 Task: Select education as the cause.
Action: Mouse moved to (697, 97)
Screenshot: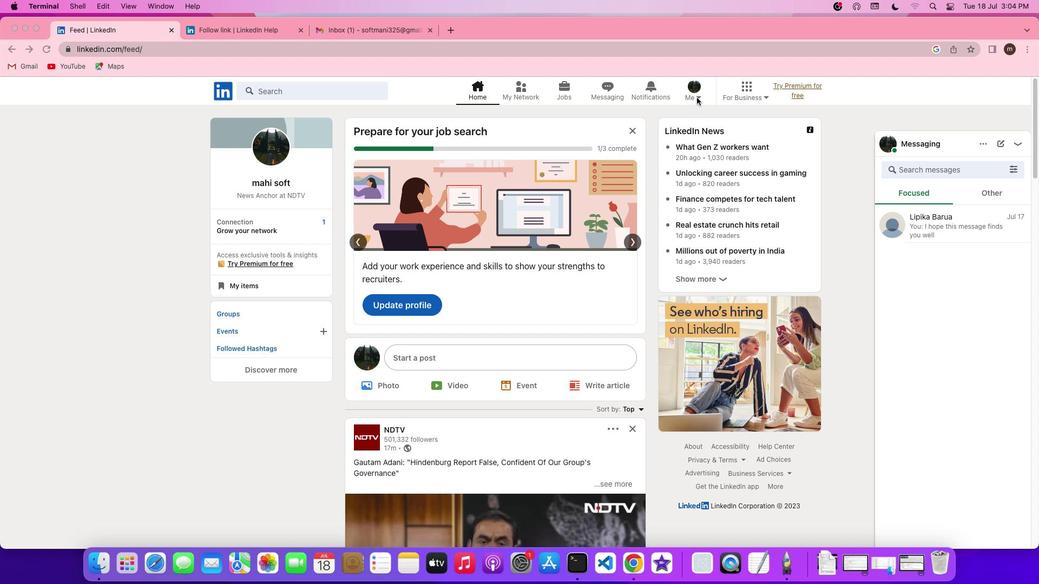 
Action: Mouse pressed left at (697, 97)
Screenshot: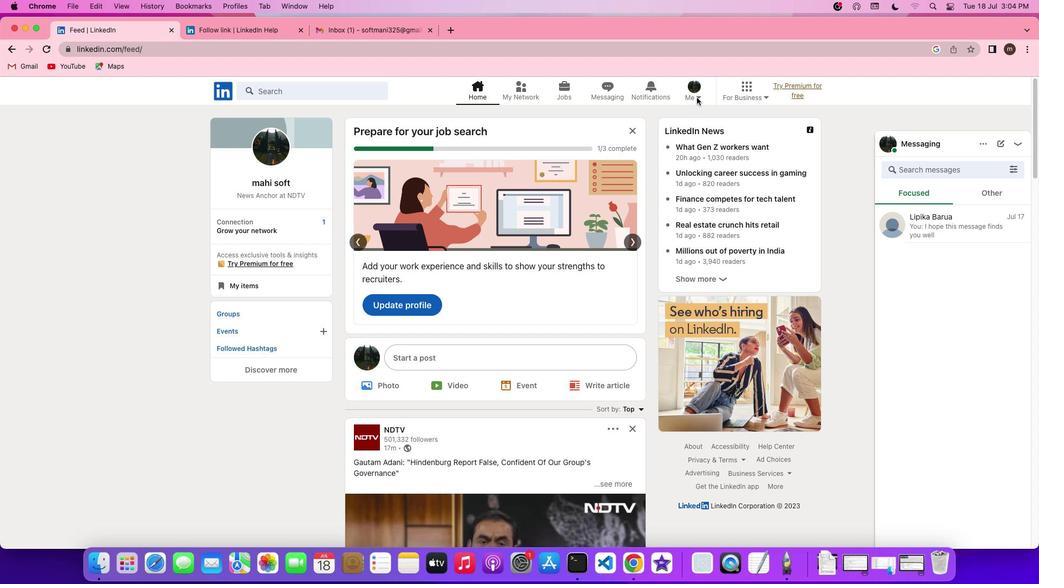 
Action: Mouse pressed left at (697, 97)
Screenshot: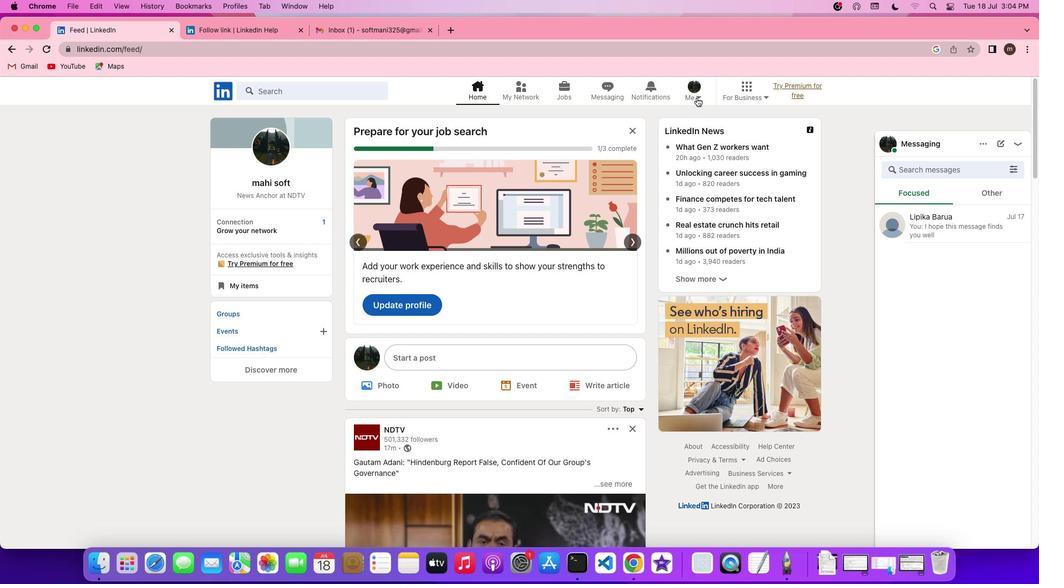 
Action: Mouse pressed left at (697, 97)
Screenshot: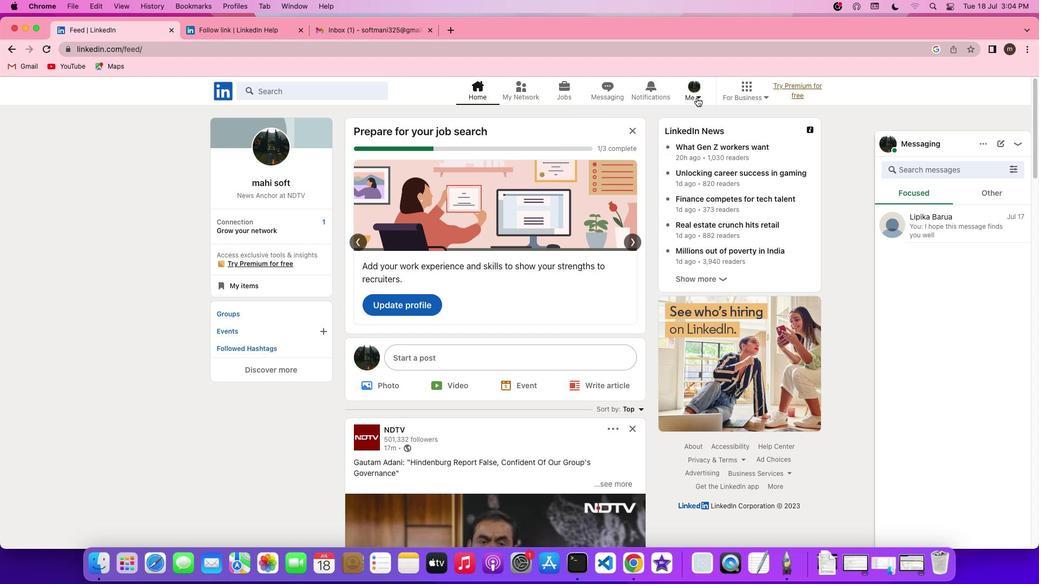 
Action: Mouse moved to (662, 155)
Screenshot: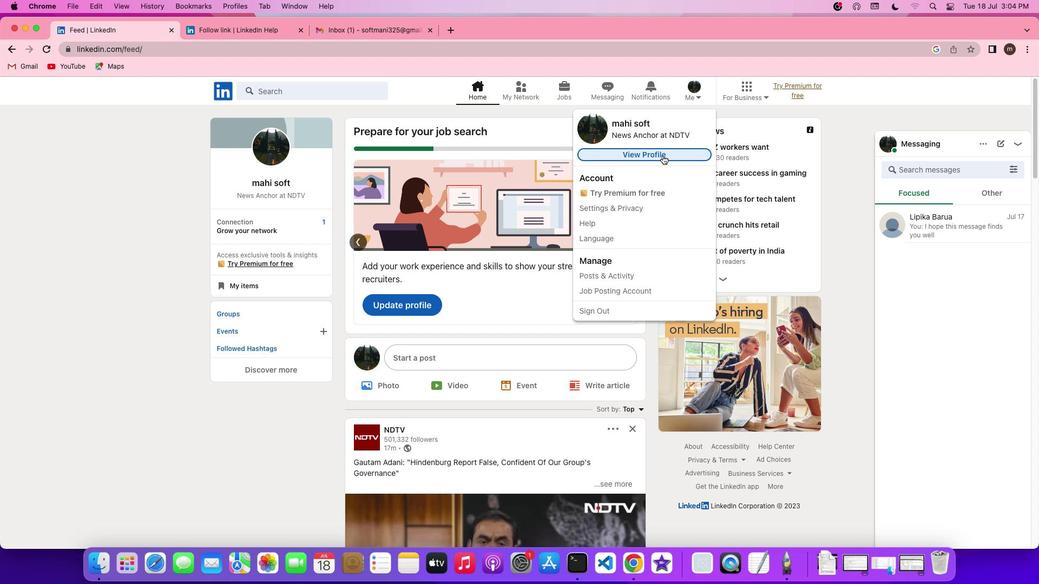 
Action: Mouse pressed left at (662, 155)
Screenshot: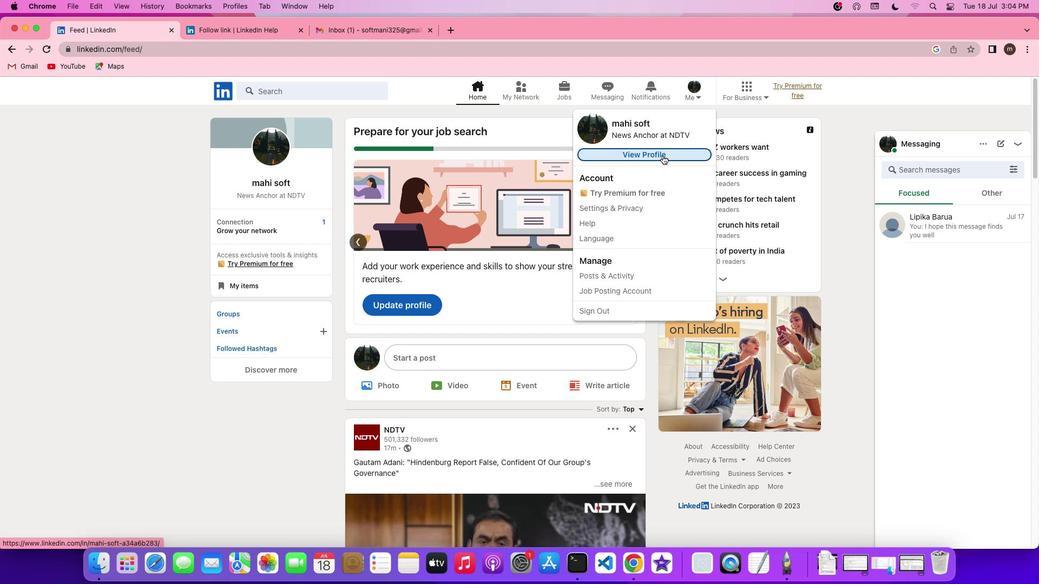 
Action: Mouse moved to (338, 327)
Screenshot: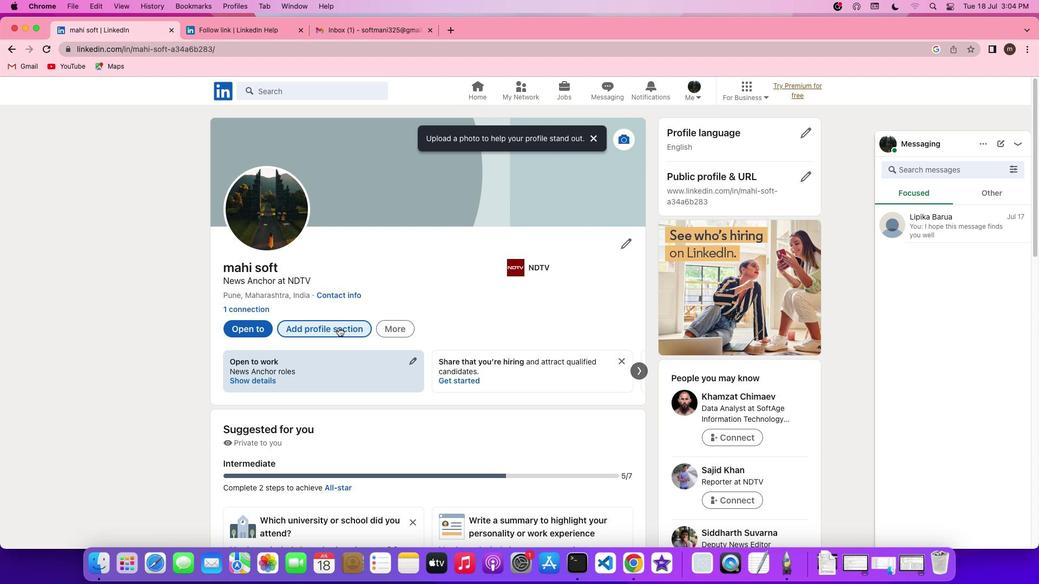 
Action: Mouse pressed left at (338, 327)
Screenshot: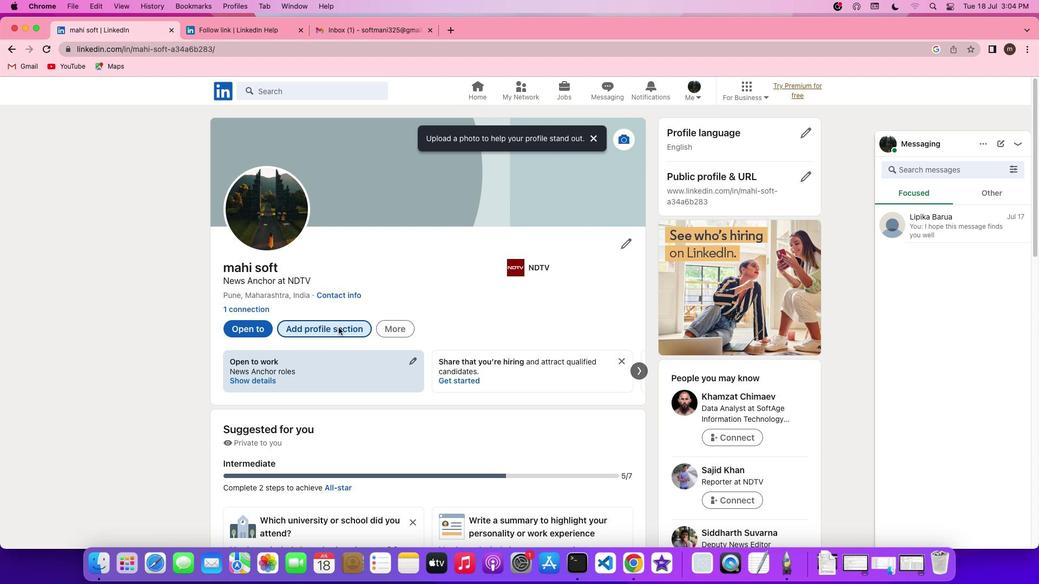 
Action: Mouse moved to (398, 343)
Screenshot: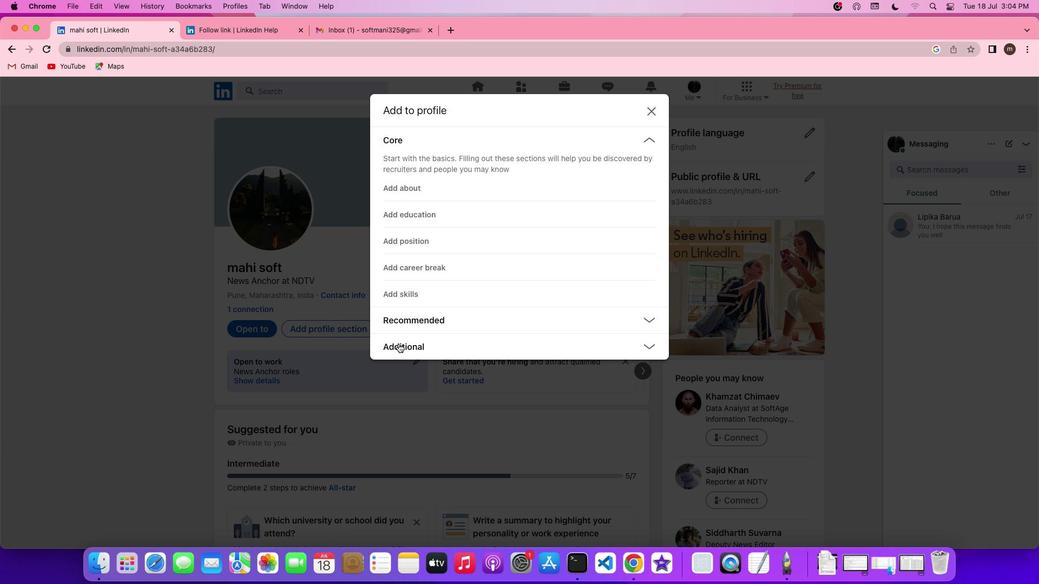 
Action: Mouse pressed left at (398, 343)
Screenshot: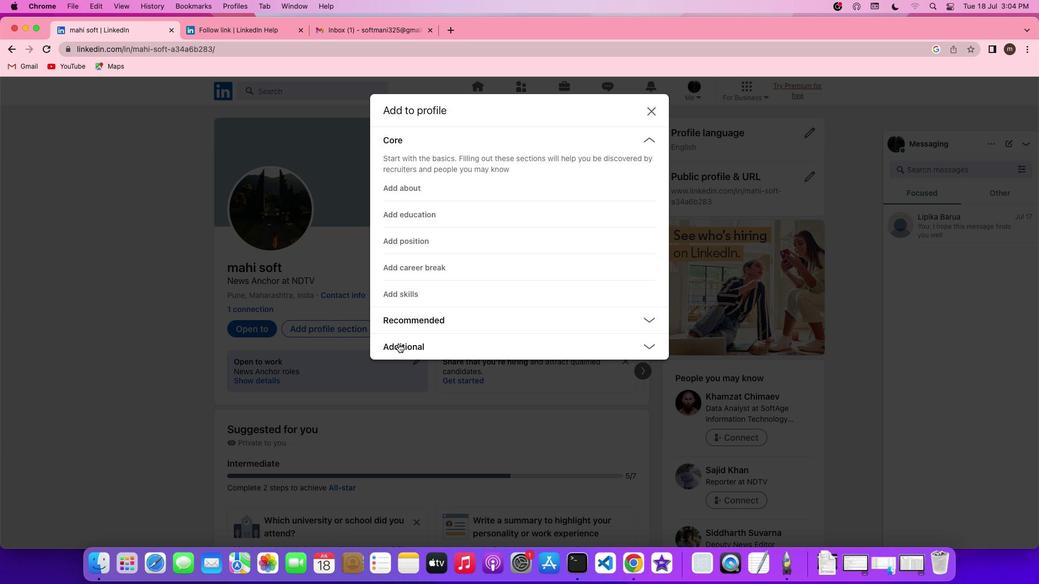 
Action: Mouse moved to (424, 241)
Screenshot: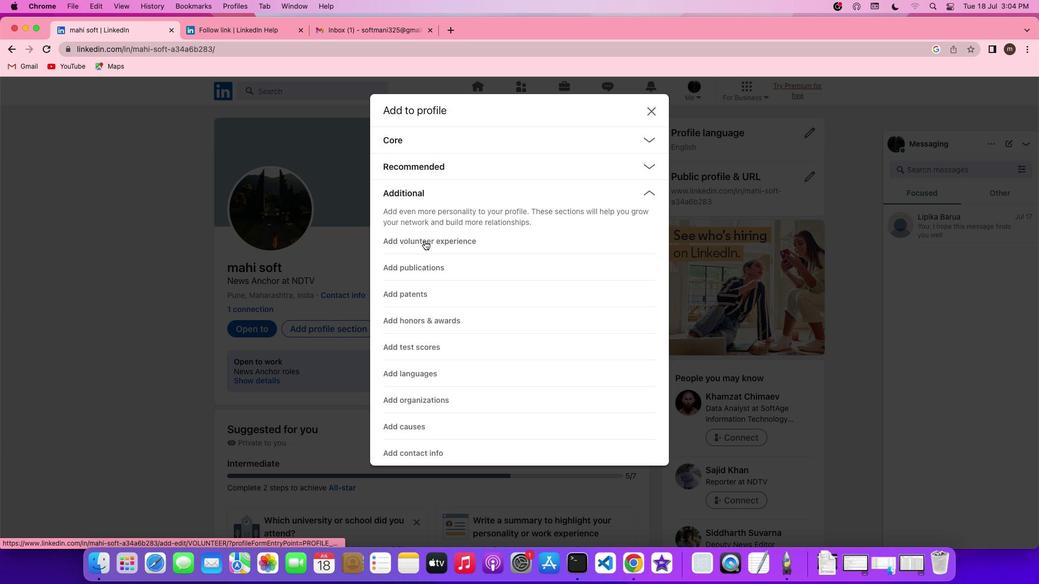 
Action: Mouse pressed left at (424, 241)
Screenshot: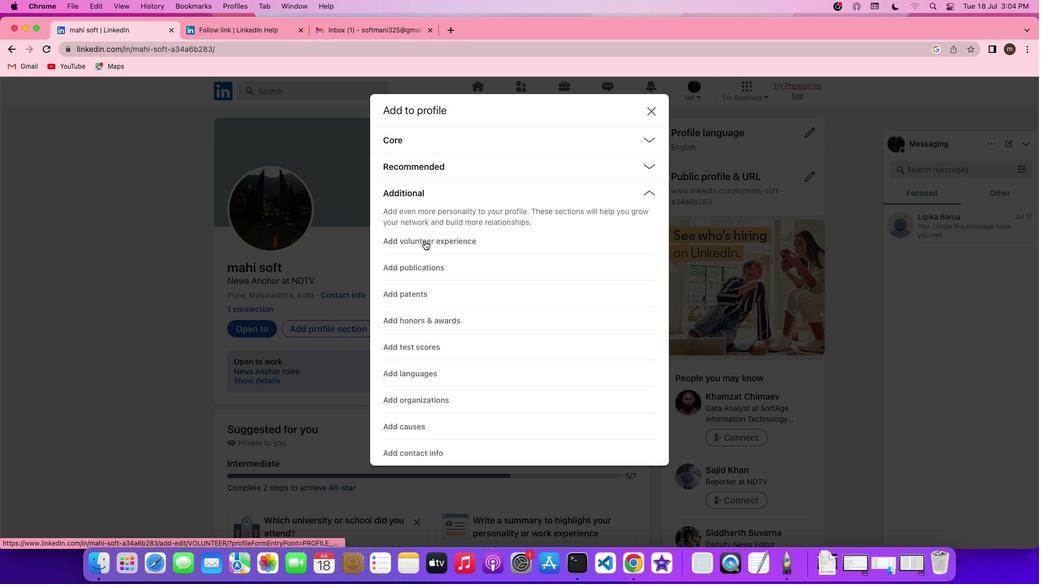 
Action: Mouse moved to (692, 260)
Screenshot: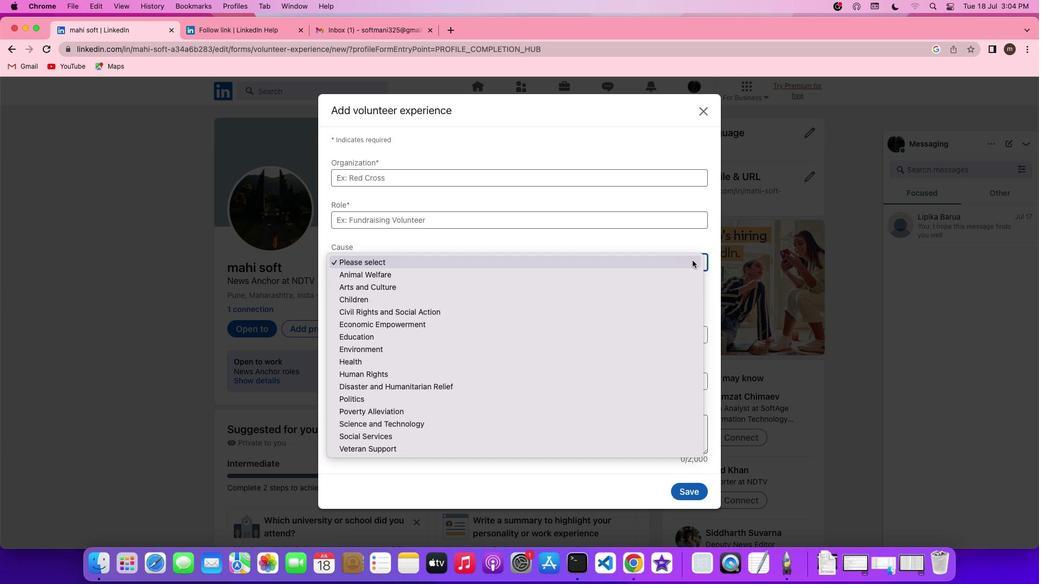 
Action: Mouse pressed left at (692, 260)
Screenshot: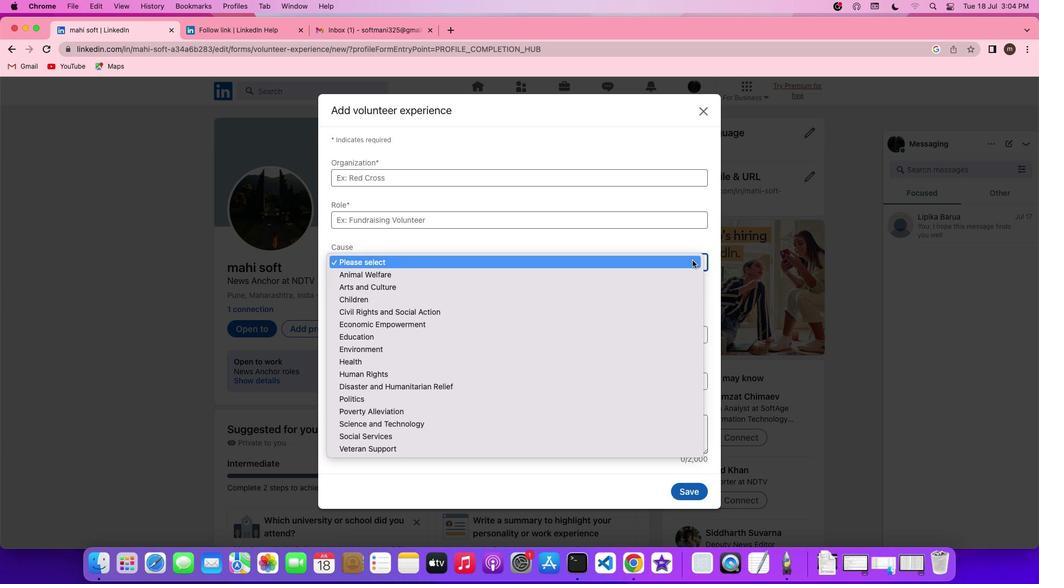 
Action: Mouse moved to (673, 338)
Screenshot: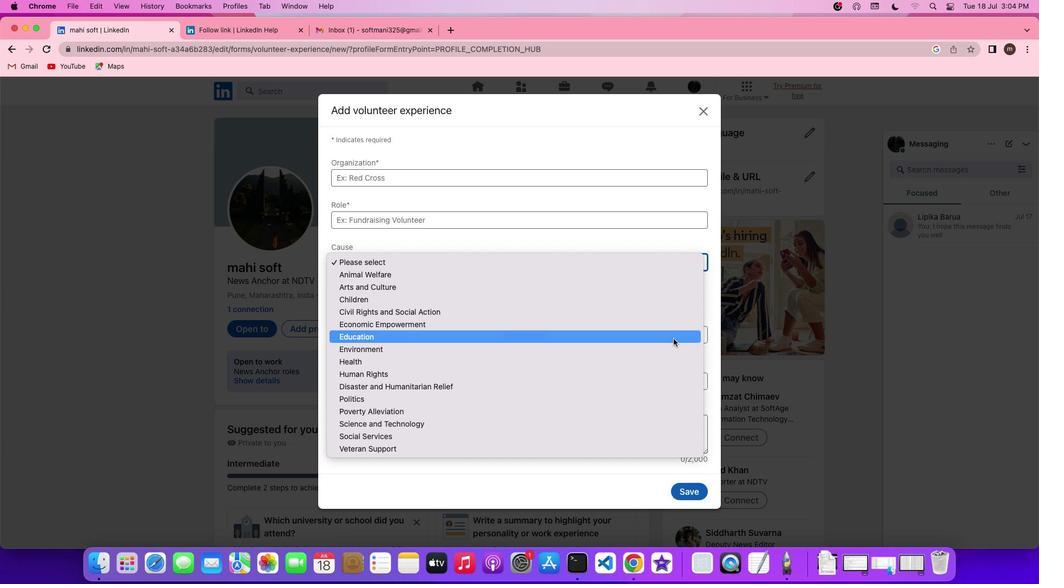 
Action: Mouse pressed left at (673, 338)
Screenshot: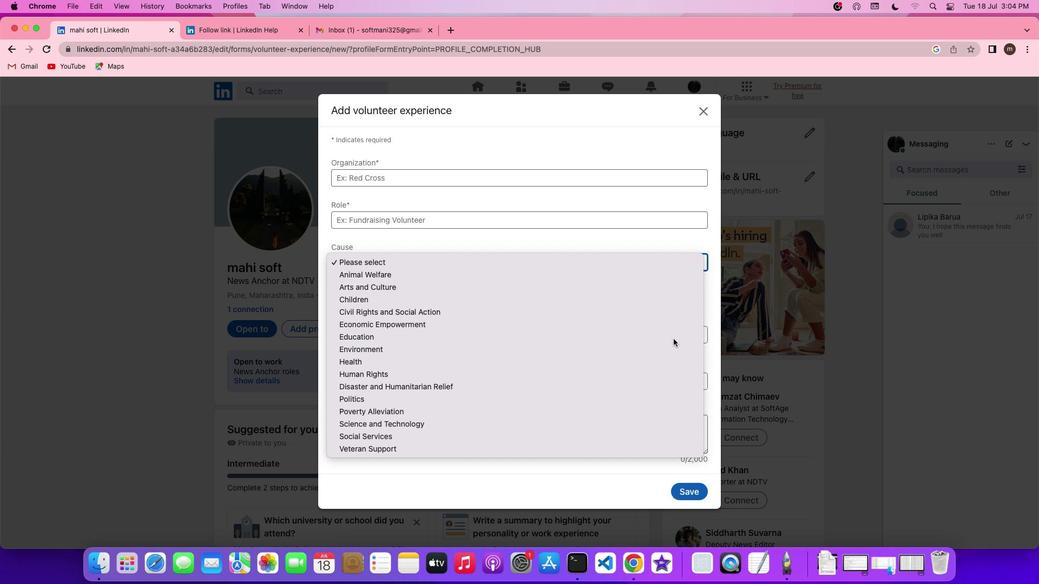 
